 Task: Add Daiya Dairy Free Italian 4 Cheeze Style Shreds to the cart.
Action: Mouse pressed left at (16, 87)
Screenshot: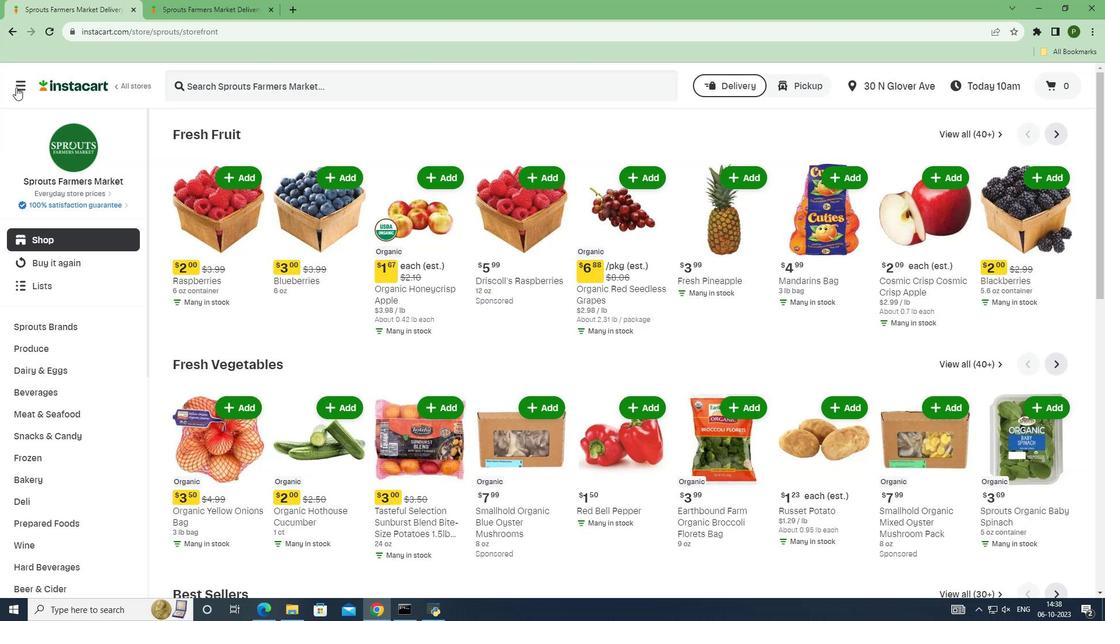 
Action: Mouse moved to (42, 305)
Screenshot: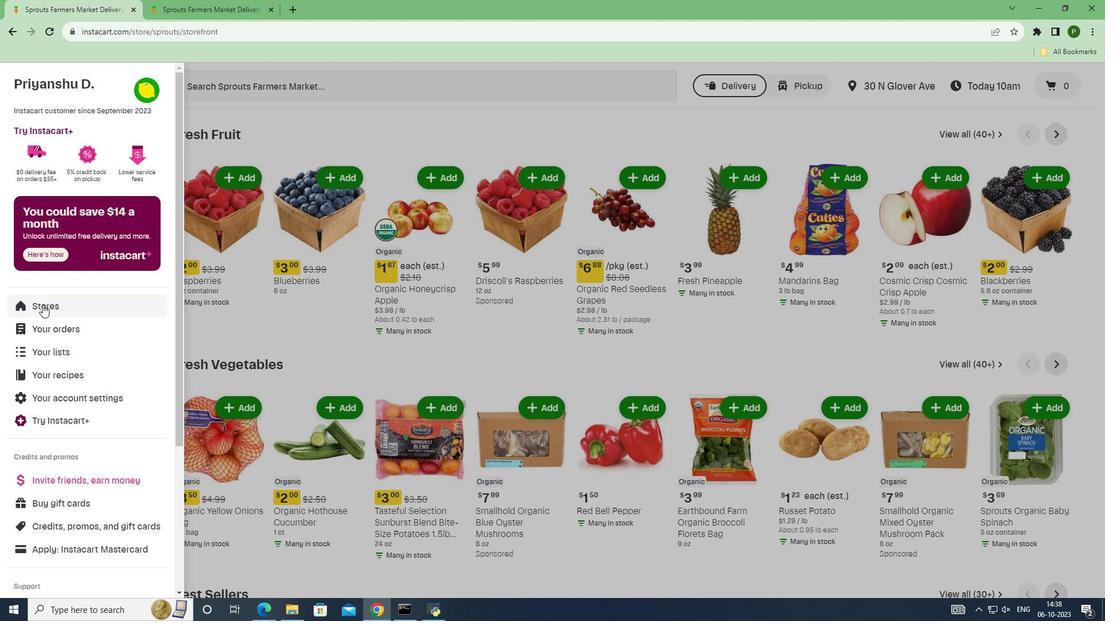 
Action: Mouse pressed left at (42, 305)
Screenshot: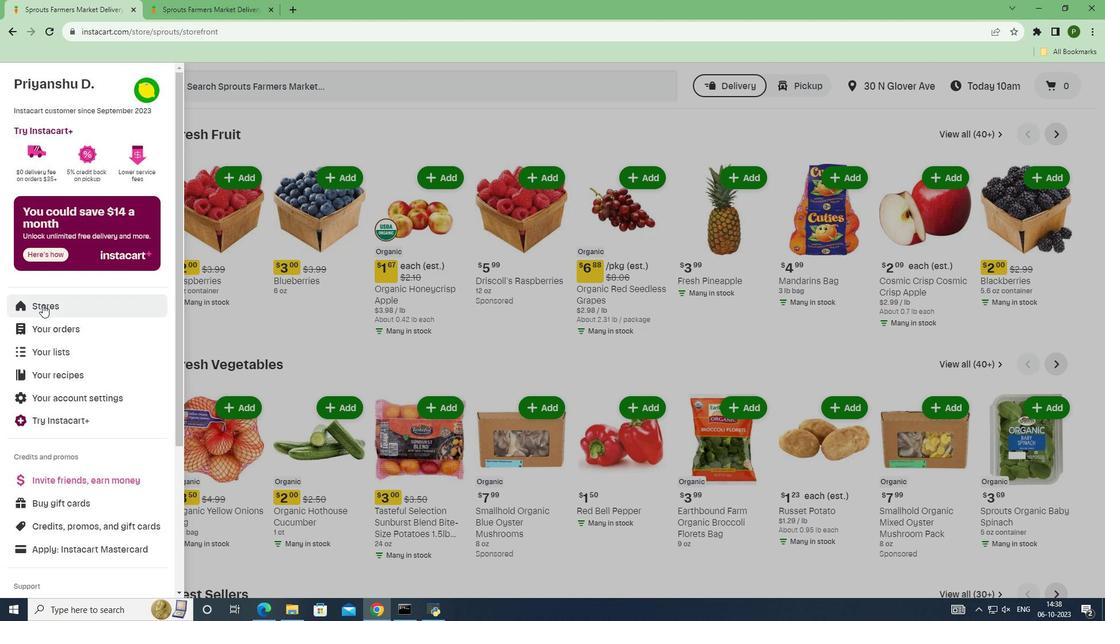 
Action: Mouse moved to (260, 146)
Screenshot: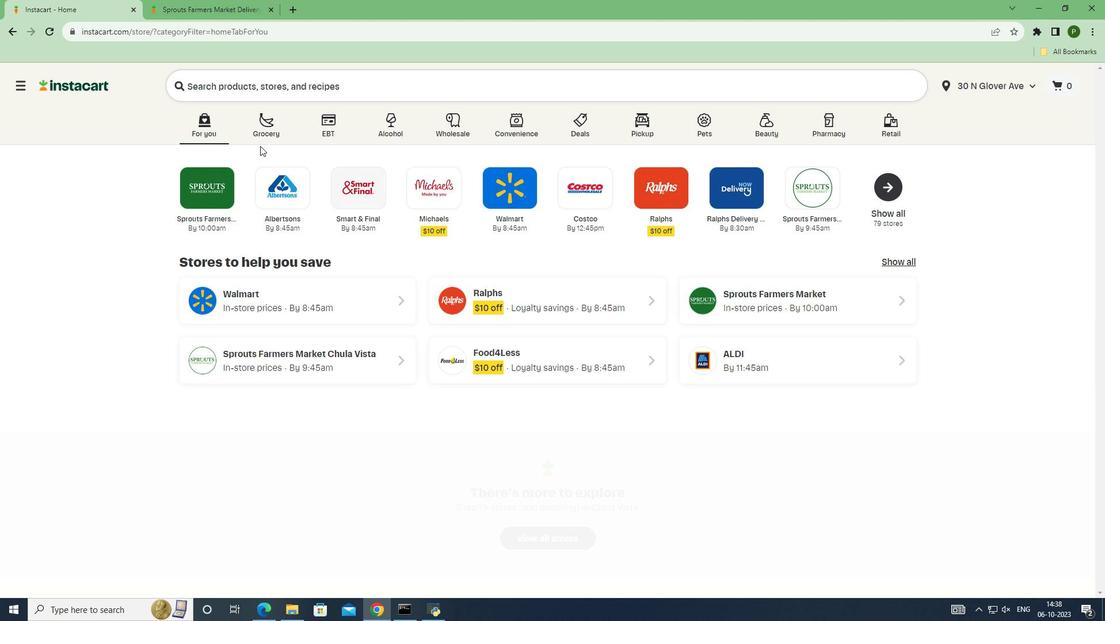 
Action: Mouse pressed left at (260, 146)
Screenshot: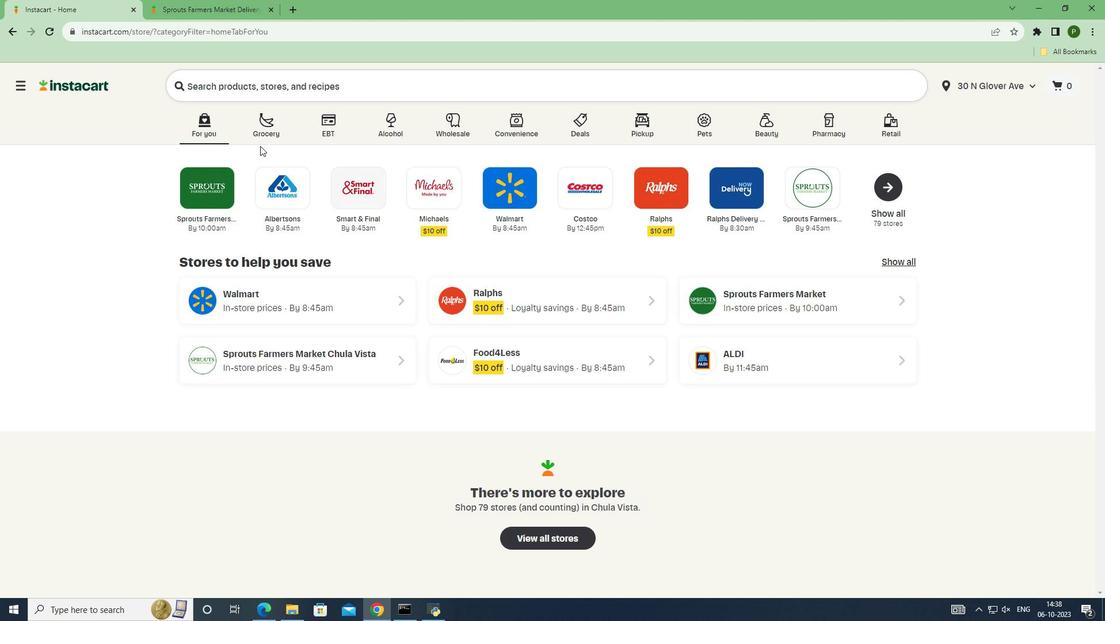 
Action: Mouse moved to (260, 136)
Screenshot: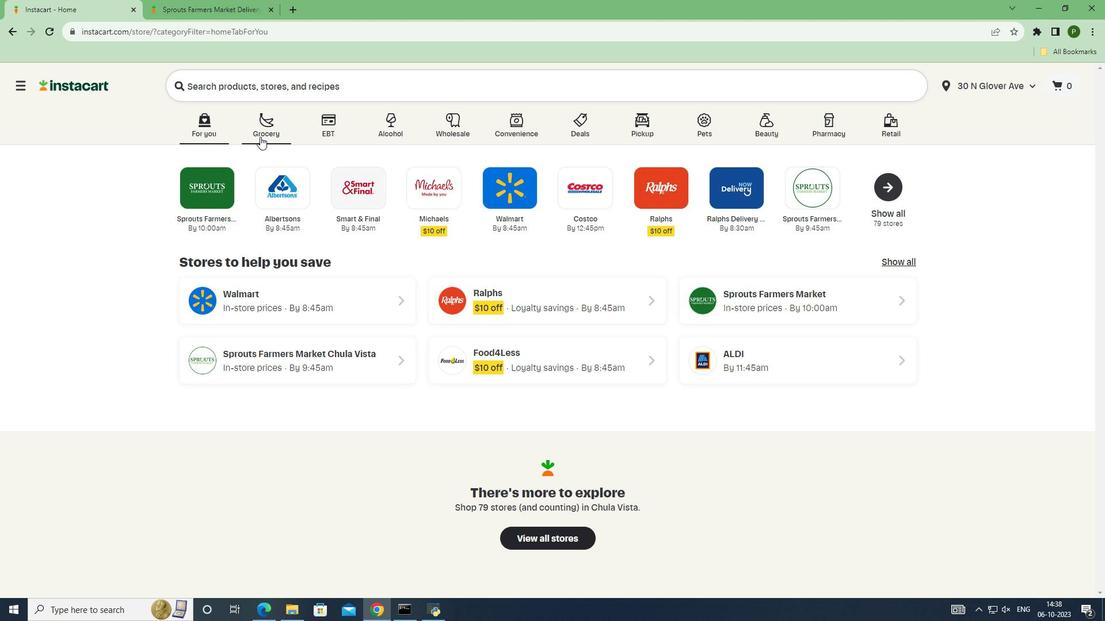 
Action: Mouse pressed left at (260, 136)
Screenshot: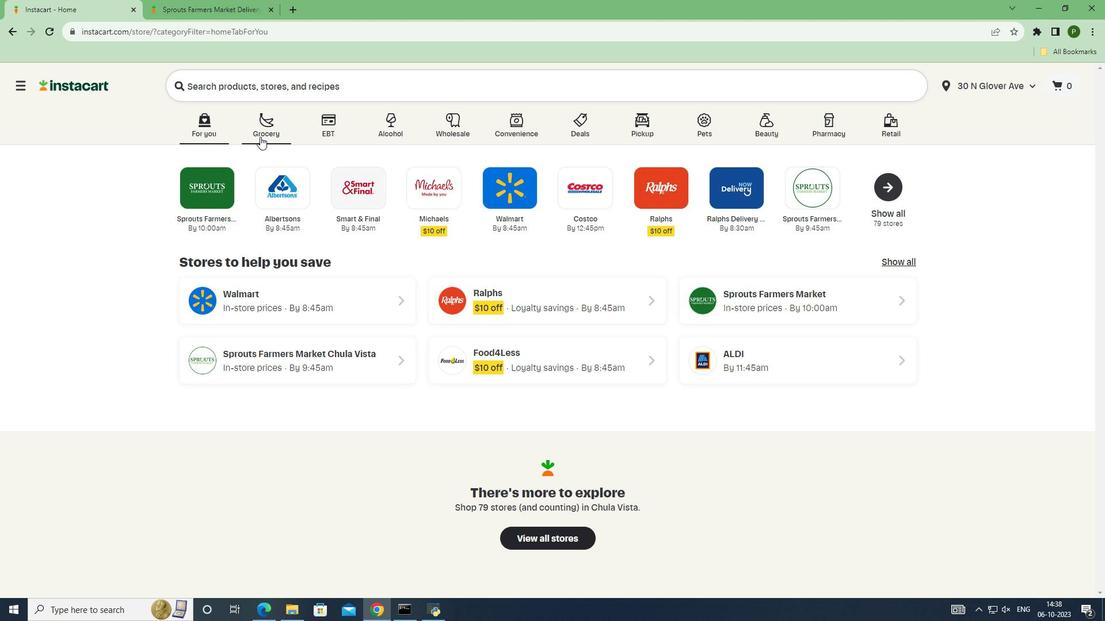
Action: Mouse moved to (707, 260)
Screenshot: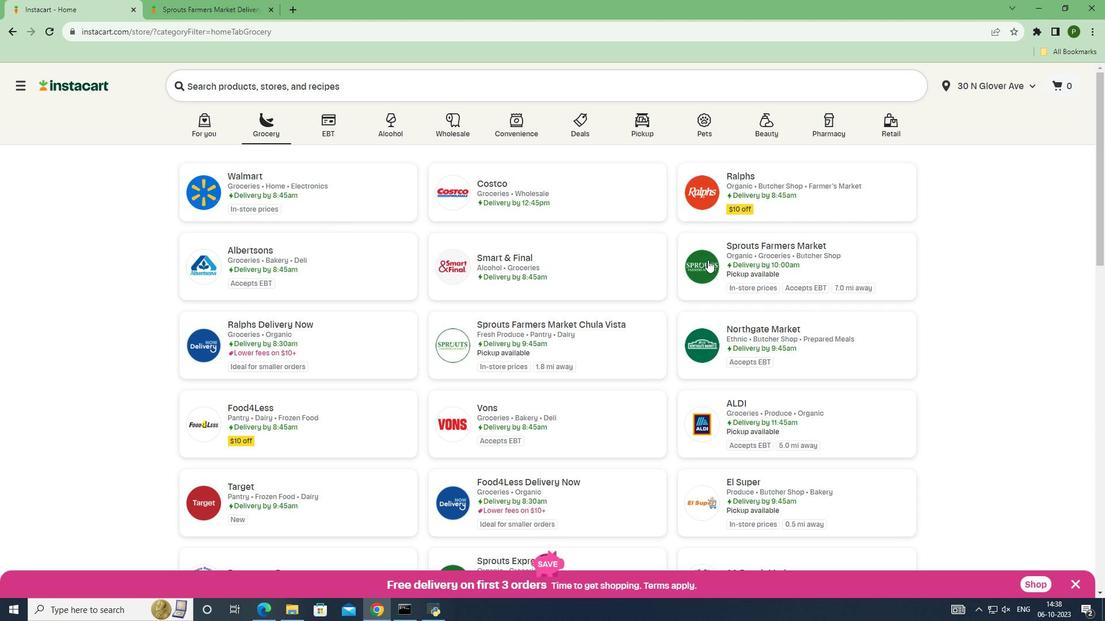 
Action: Mouse pressed left at (707, 260)
Screenshot: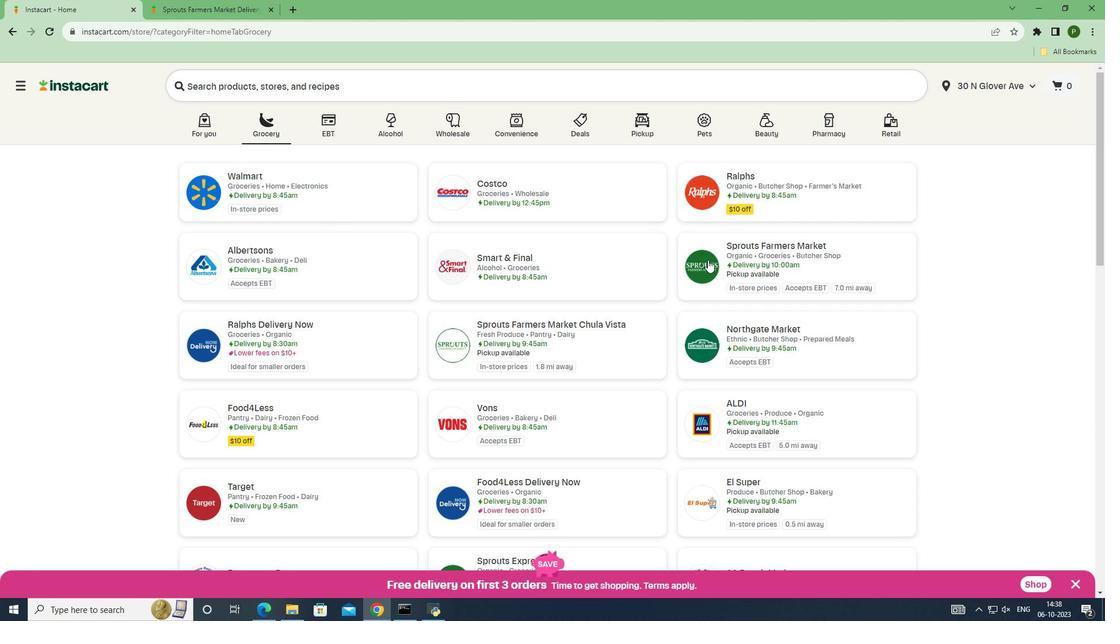 
Action: Mouse moved to (70, 370)
Screenshot: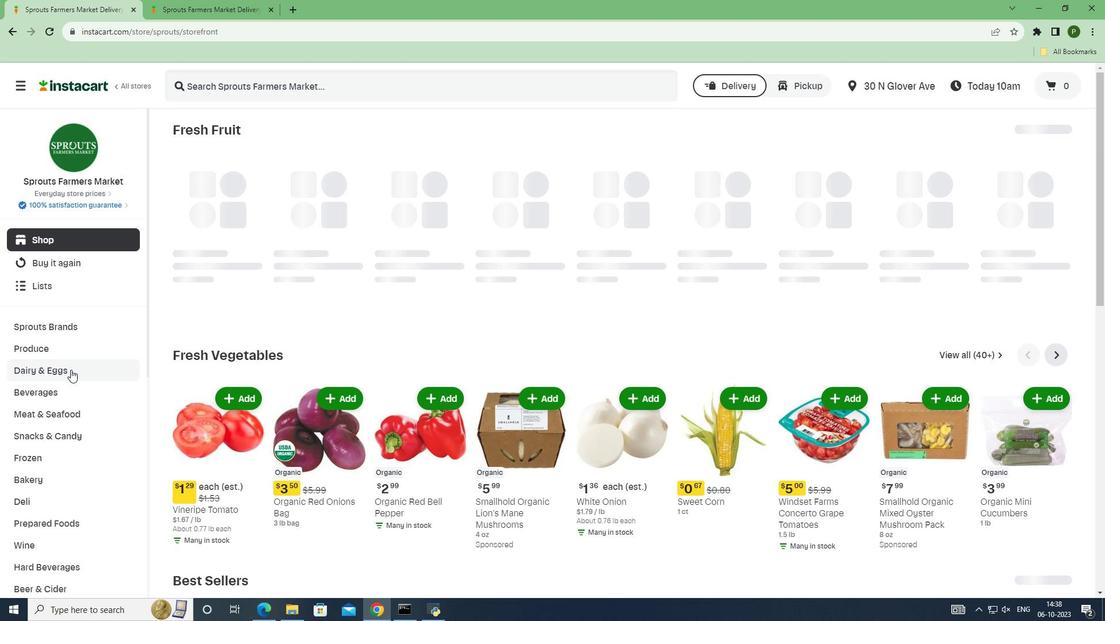 
Action: Mouse pressed left at (70, 370)
Screenshot: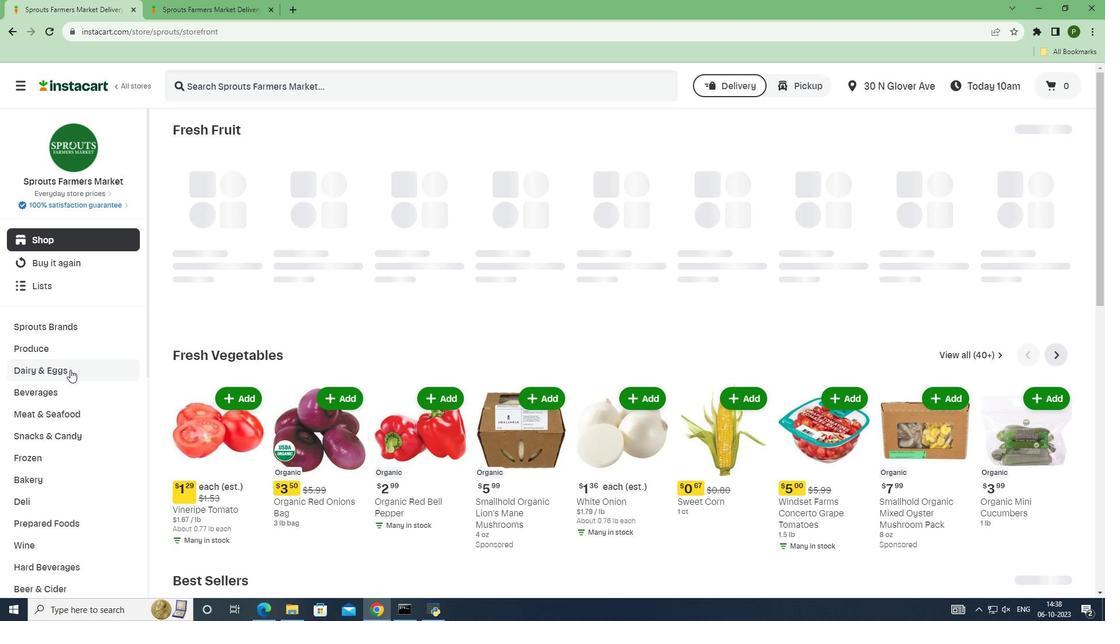
Action: Mouse moved to (58, 416)
Screenshot: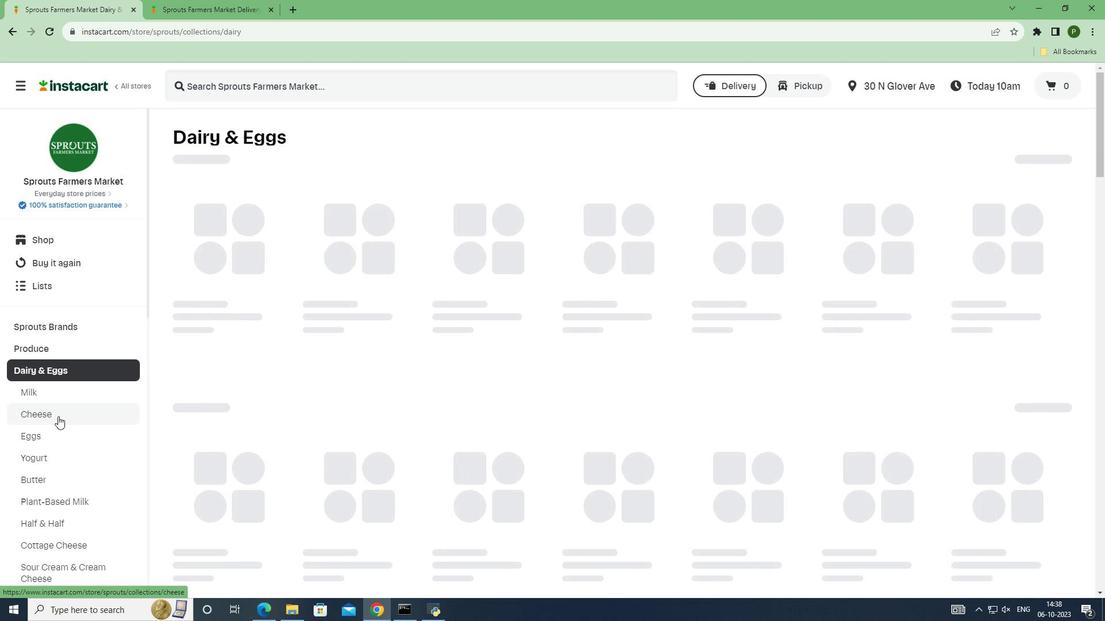 
Action: Mouse pressed left at (58, 416)
Screenshot: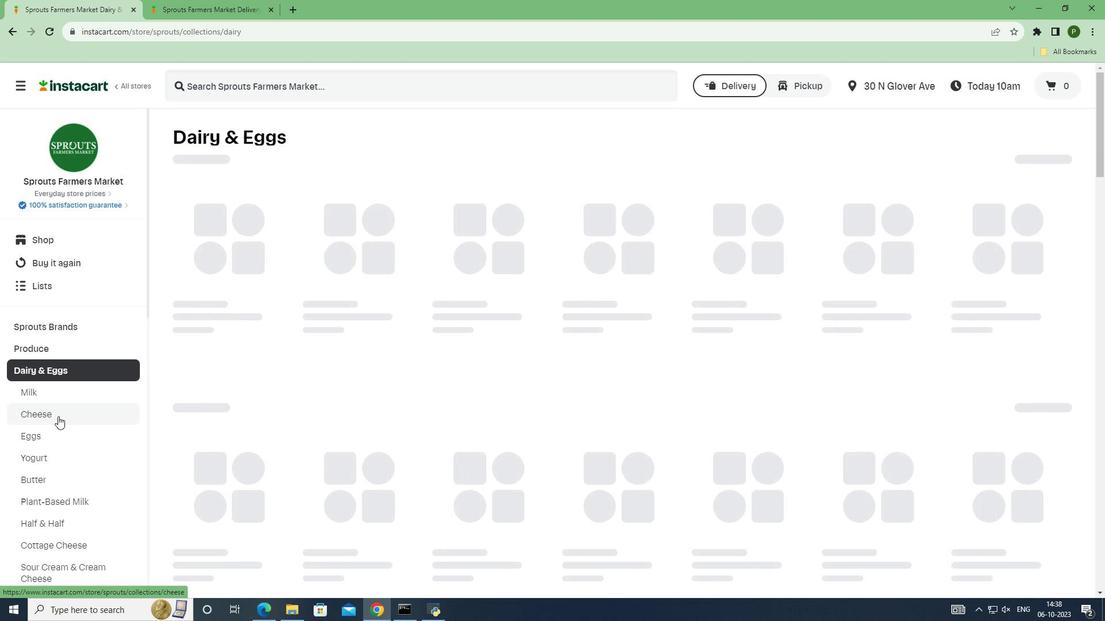 
Action: Mouse moved to (227, 94)
Screenshot: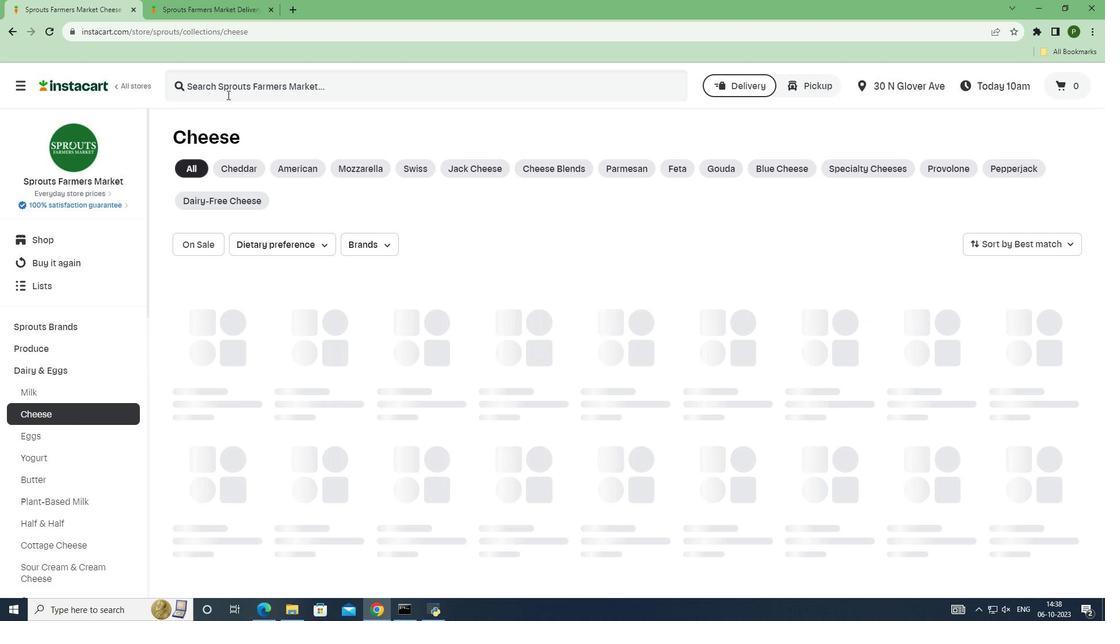 
Action: Mouse pressed left at (227, 94)
Screenshot: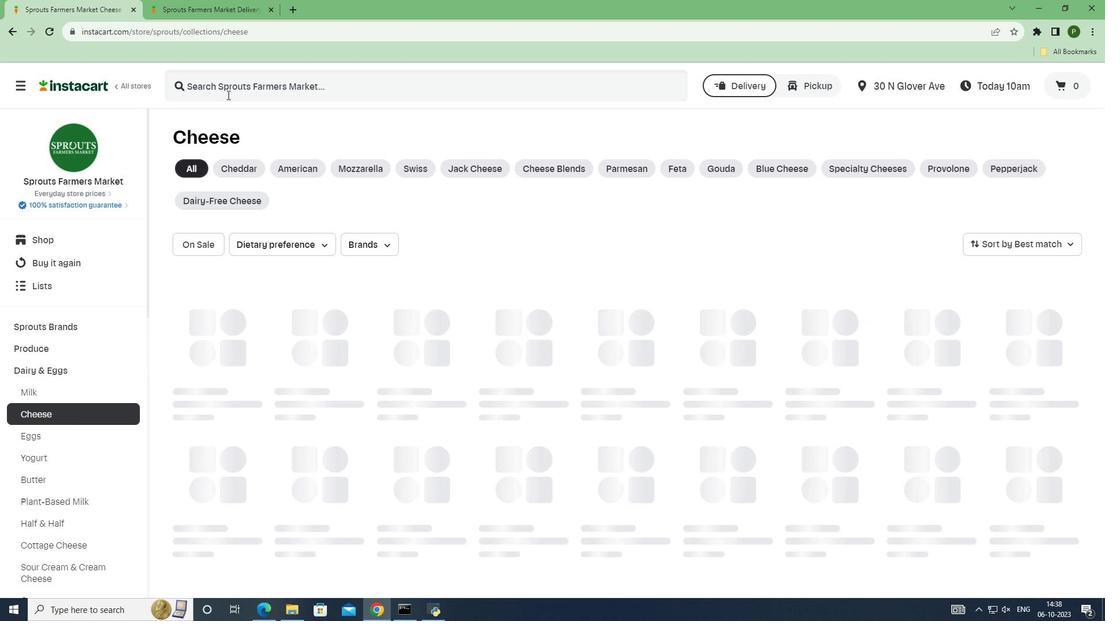 
Action: Key pressed <Key.caps_lock>D<Key.caps_lock>aiya<Key.space><Key.caps_lock>D<Key.caps_lock>airy<Key.space><Key.caps_lock>F<Key.caps_lock>ree<Key.space><Key.caps_lock>I<Key.caps_lock>talian<Key.space>4<Key.space><Key.caps_lock>C<Key.caps_lock>heeze<Key.space><Key.caps_lock>S<Key.caps_lock>tyle<Key.space><Key.caps_lock>S<Key.caps_lock>hreds<Key.space><Key.enter>
Screenshot: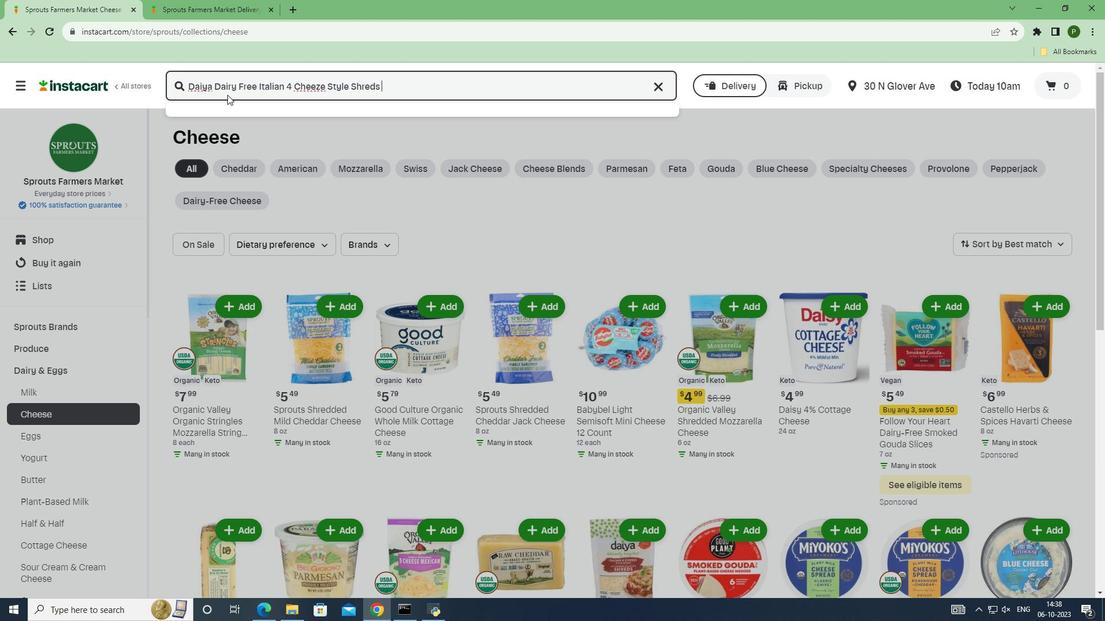 
Action: Mouse moved to (317, 210)
Screenshot: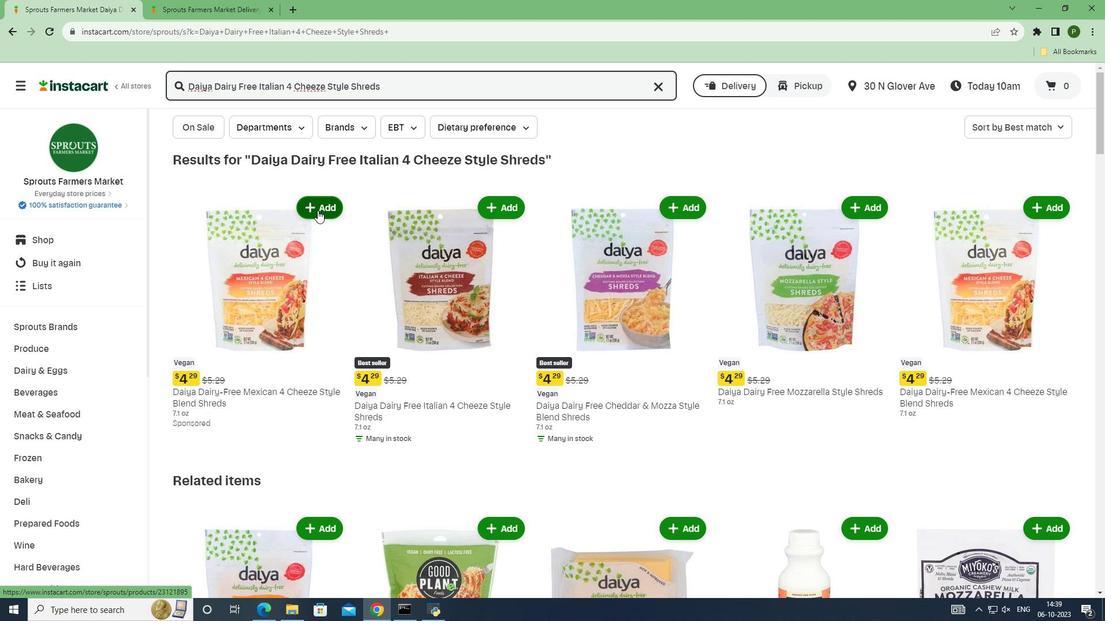 
Action: Mouse pressed left at (317, 210)
Screenshot: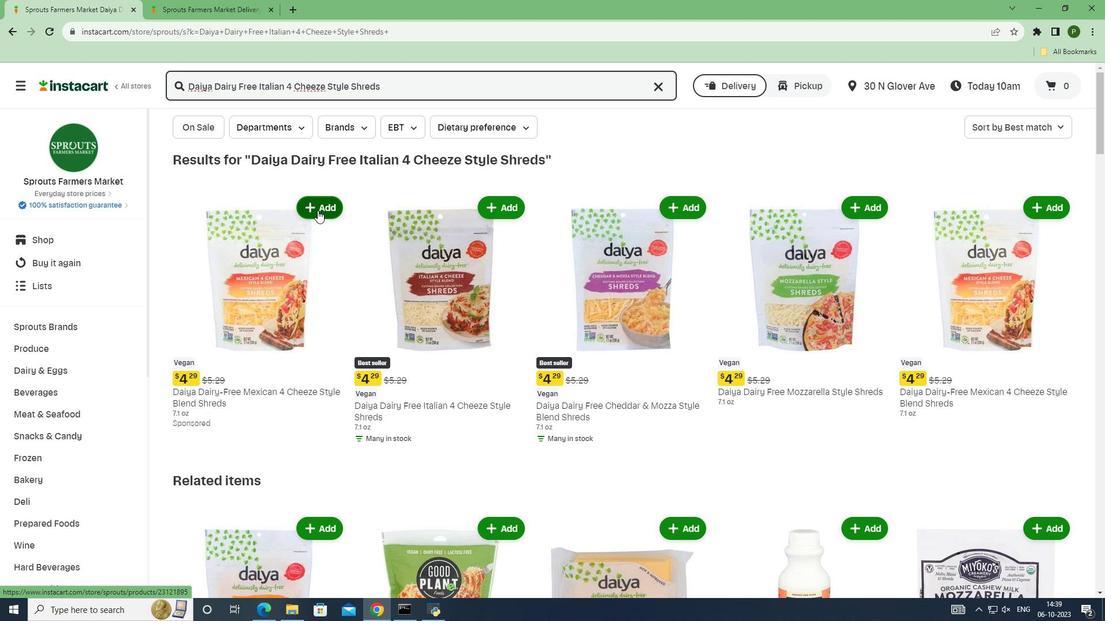 
Action: Mouse moved to (339, 303)
Screenshot: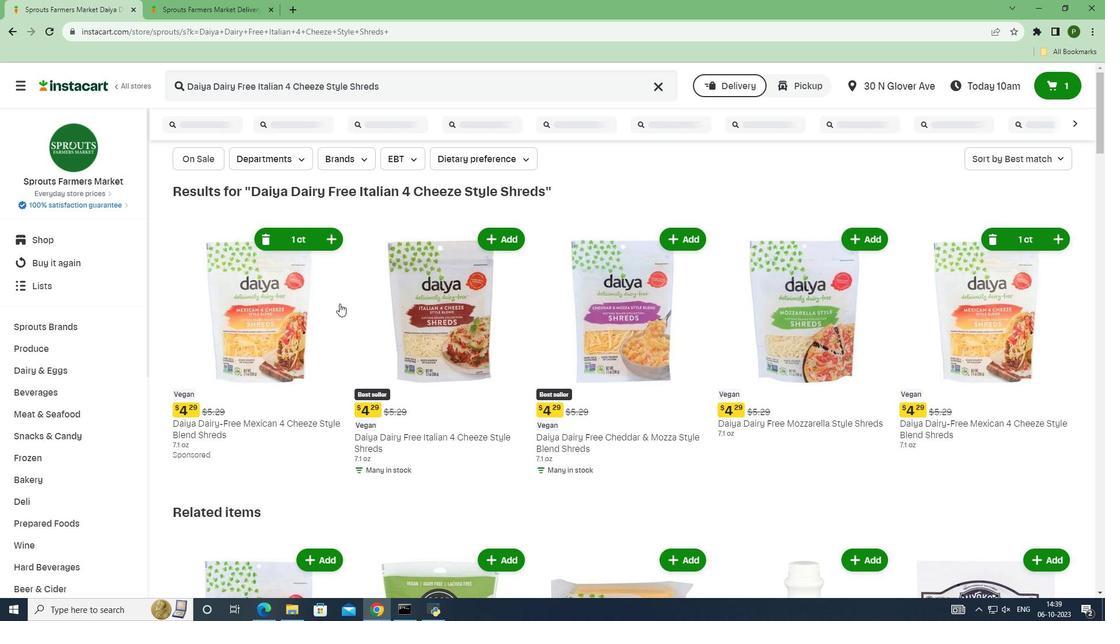 
